 Task: Add a condition where "Channel Is Mobile SDK" in recently solved tickets.
Action: Mouse moved to (82, 290)
Screenshot: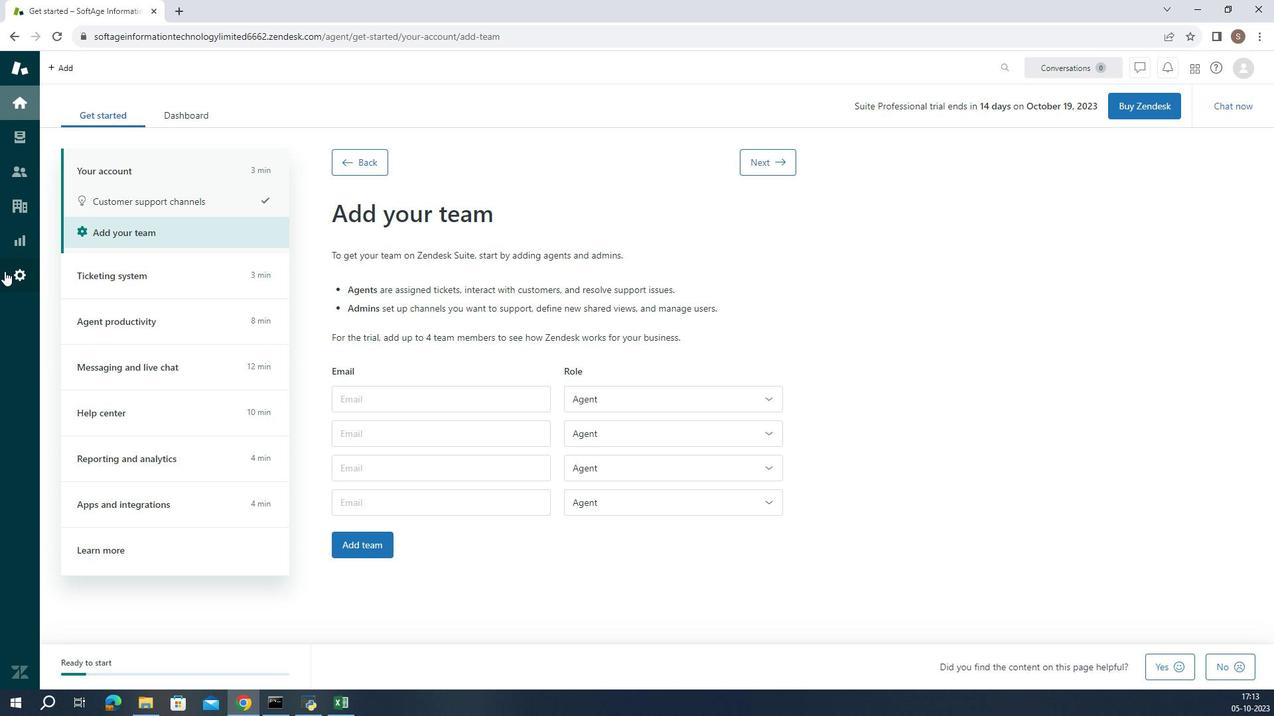 
Action: Mouse pressed left at (82, 290)
Screenshot: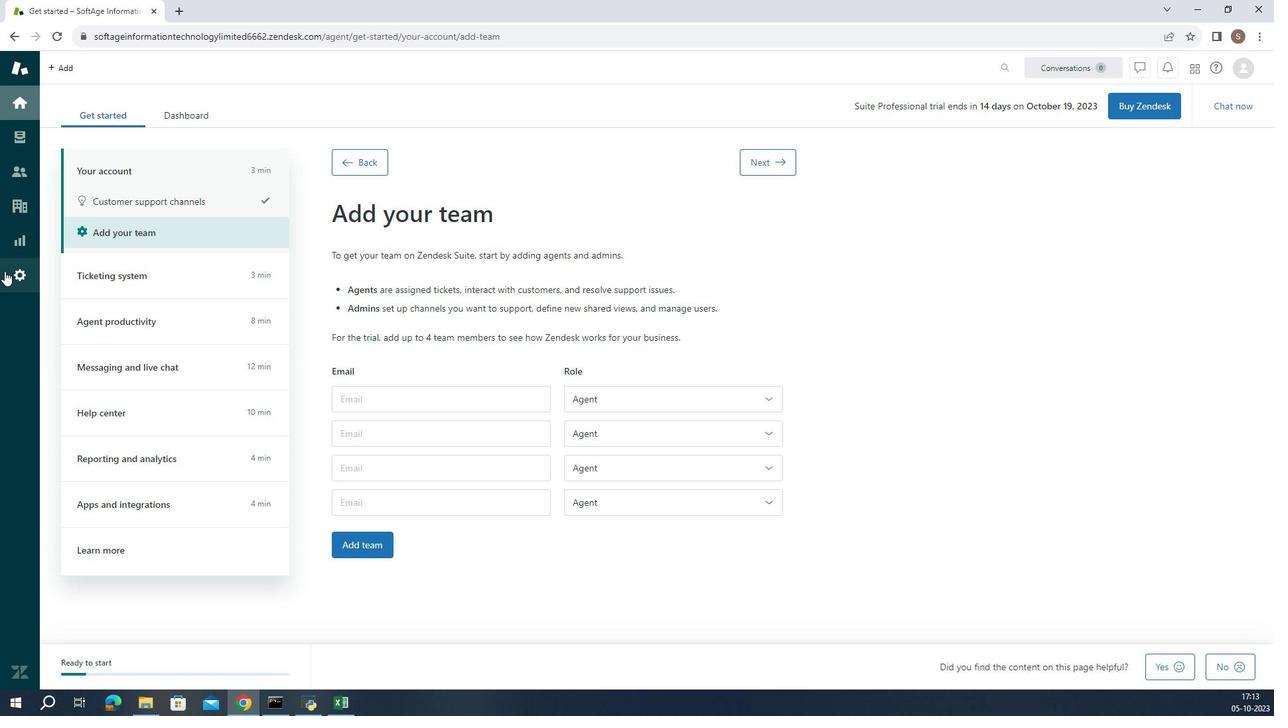 
Action: Mouse moved to (457, 561)
Screenshot: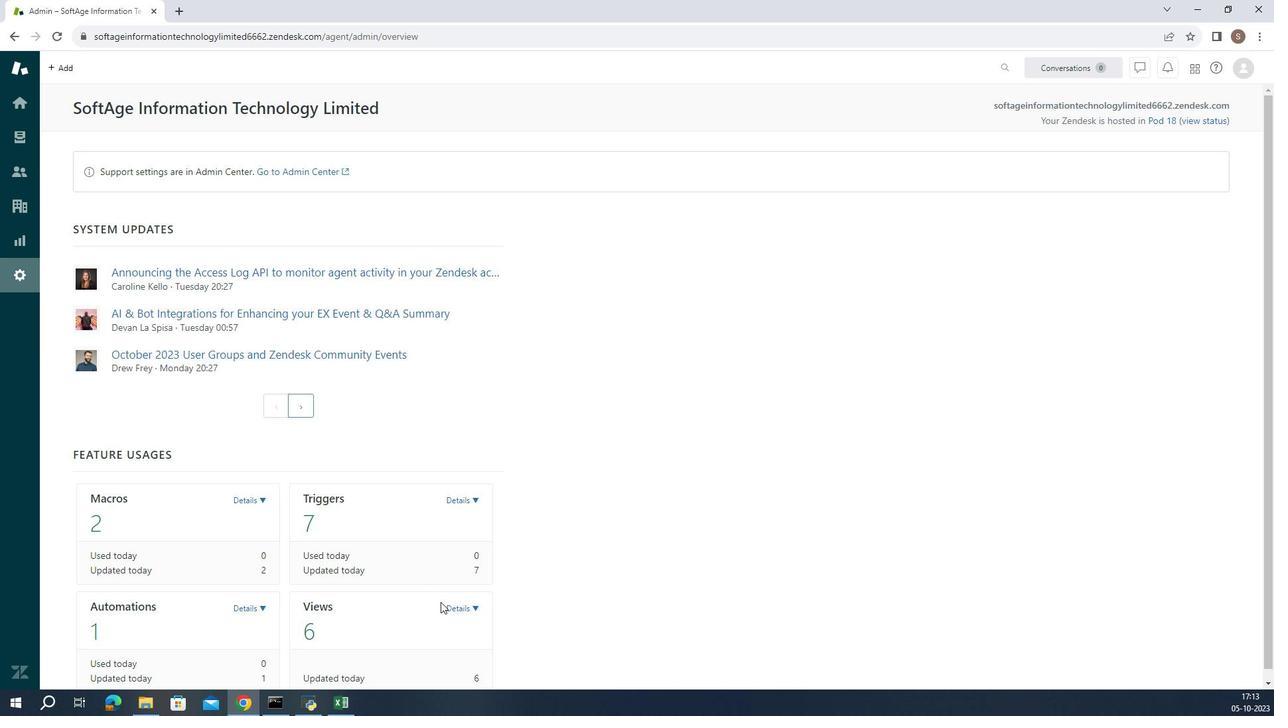 
Action: Mouse scrolled (457, 560) with delta (0, 0)
Screenshot: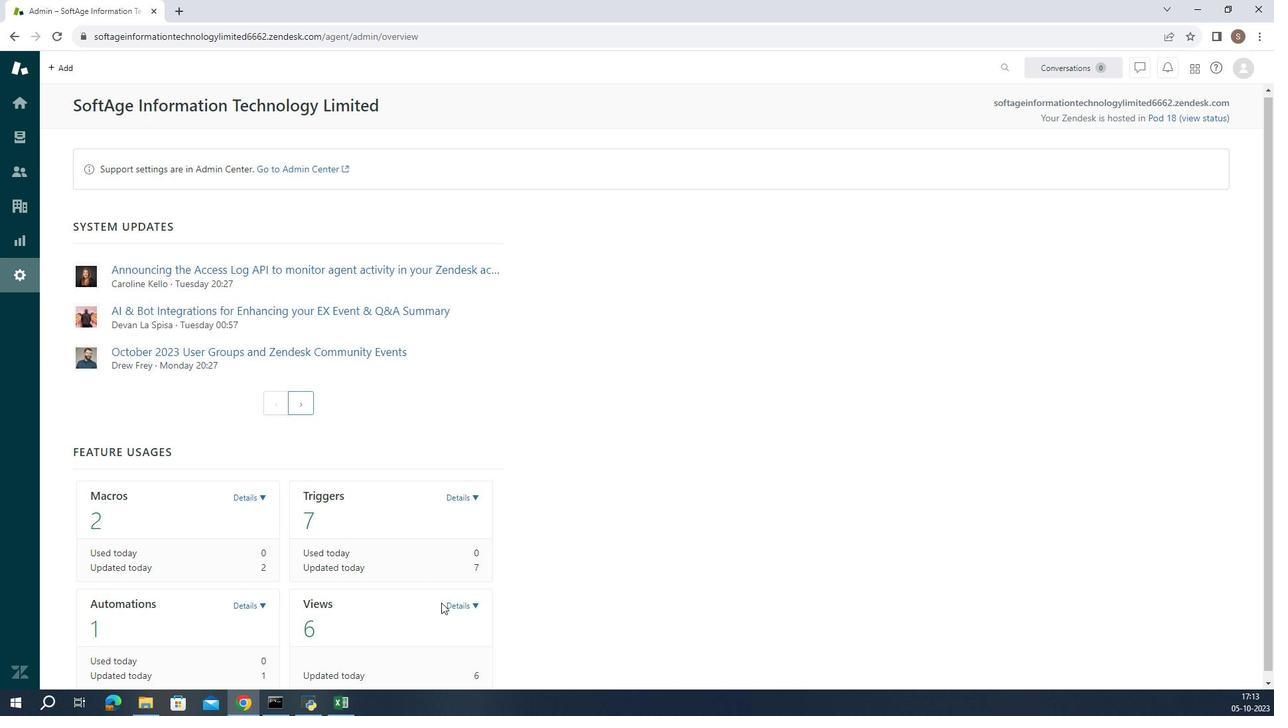 
Action: Mouse scrolled (457, 560) with delta (0, 0)
Screenshot: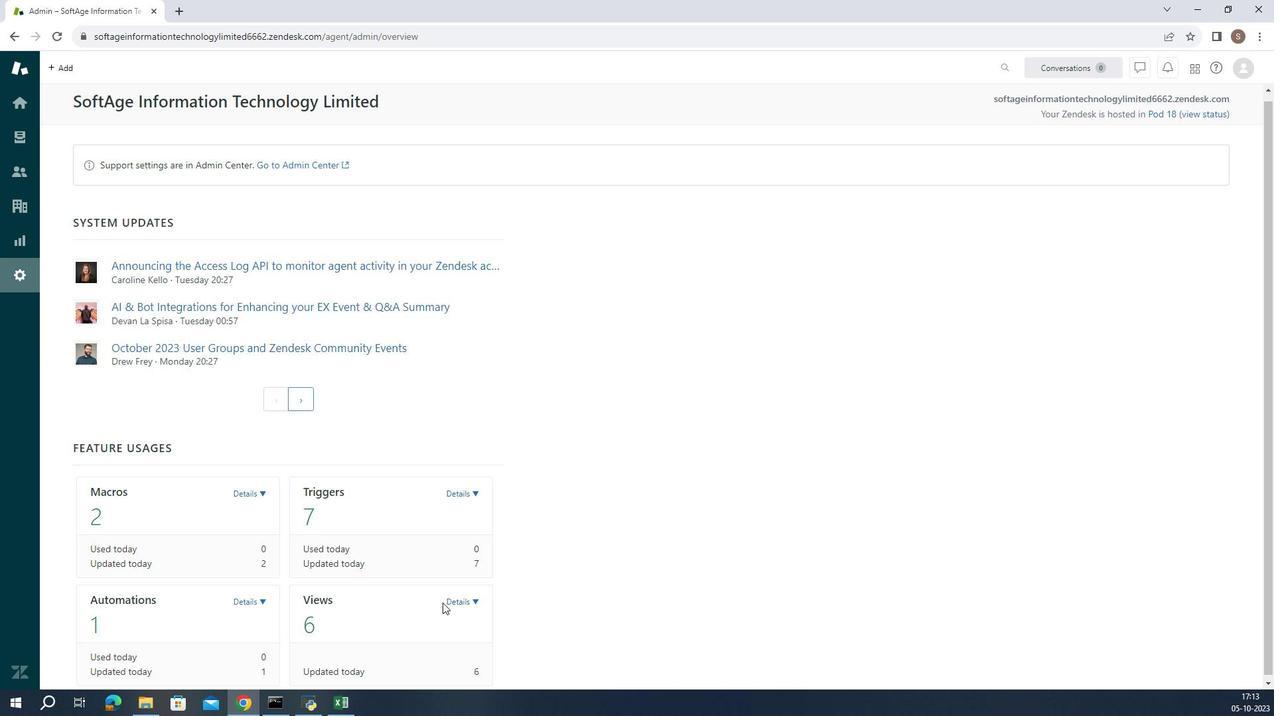 
Action: Mouse moved to (467, 556)
Screenshot: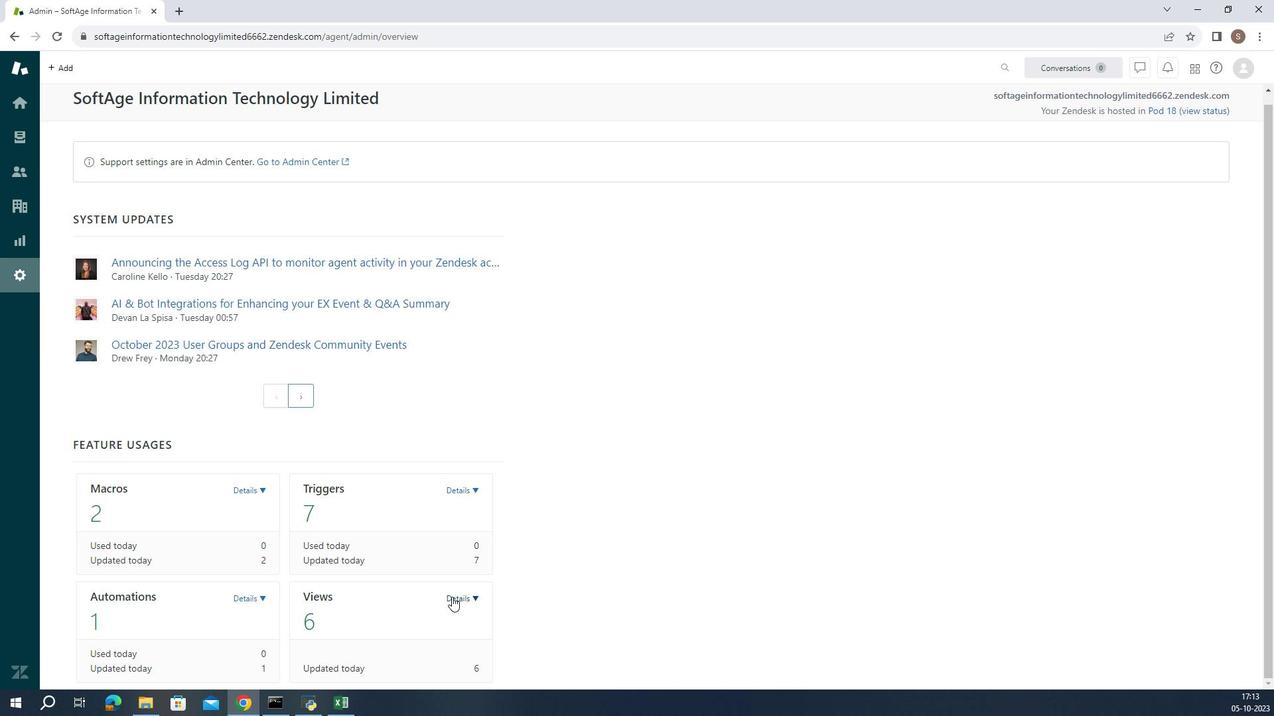 
Action: Mouse pressed left at (467, 556)
Screenshot: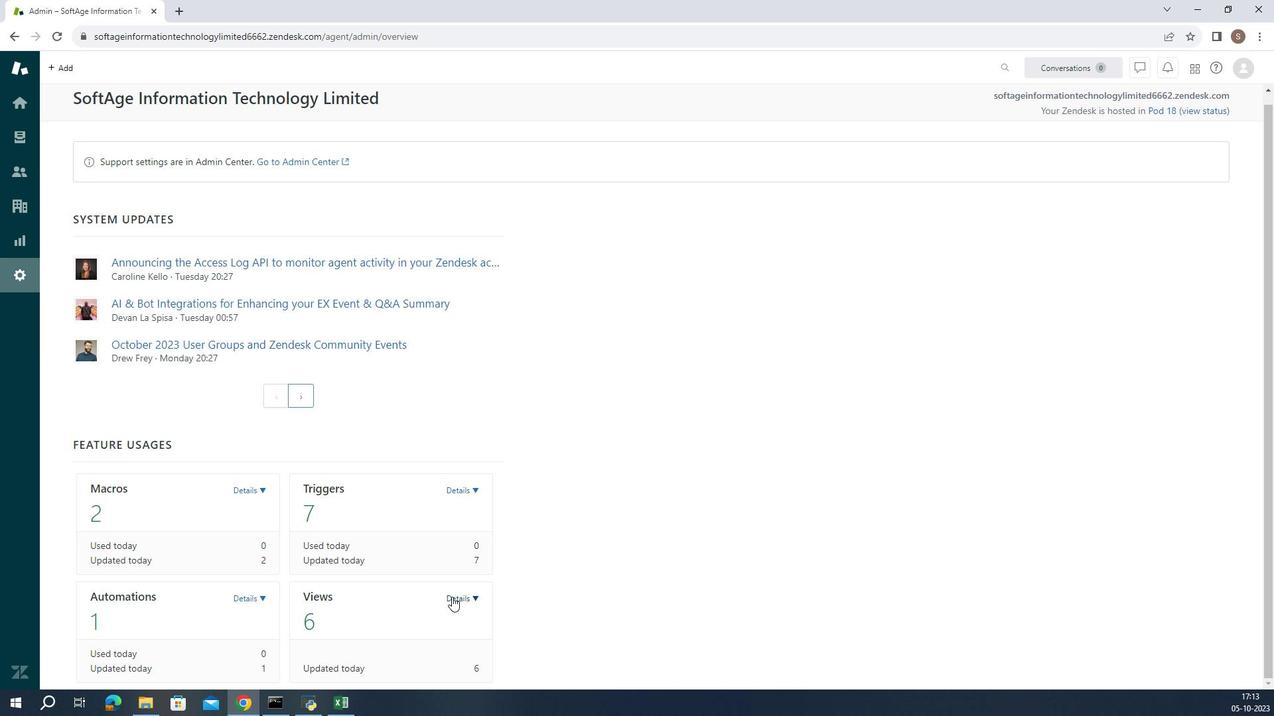 
Action: Mouse moved to (434, 594)
Screenshot: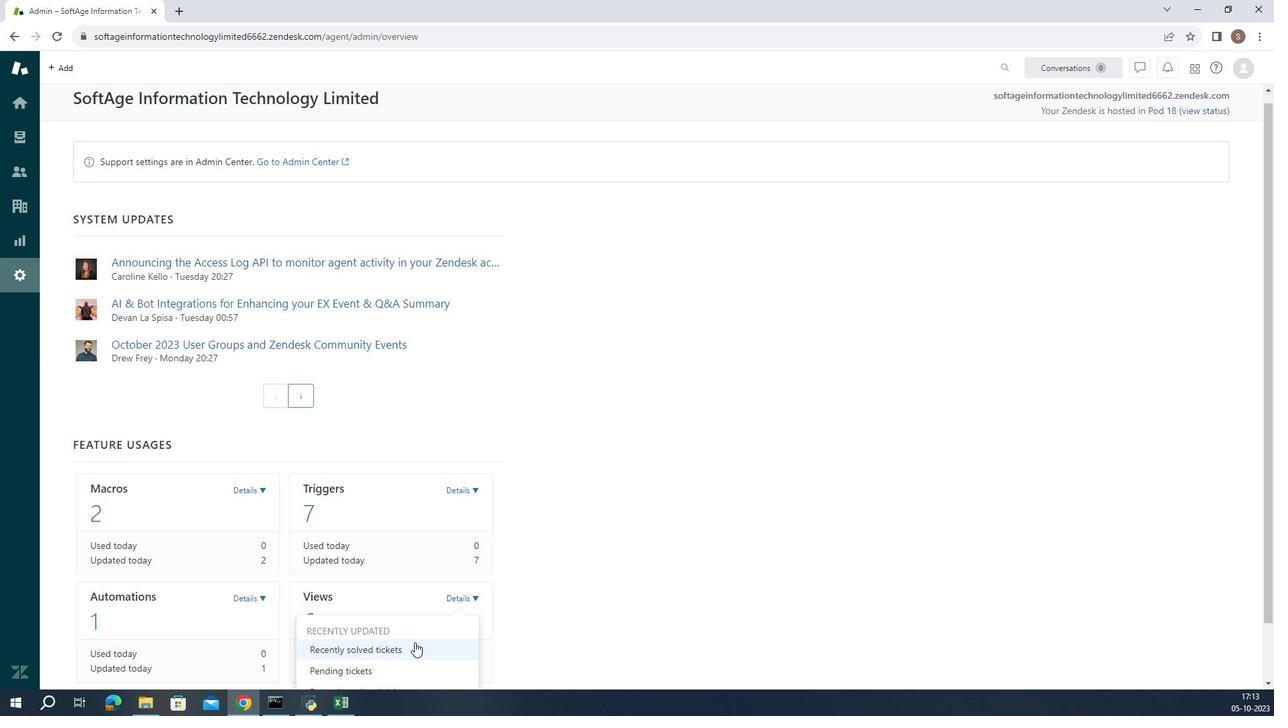 
Action: Mouse pressed left at (434, 594)
Screenshot: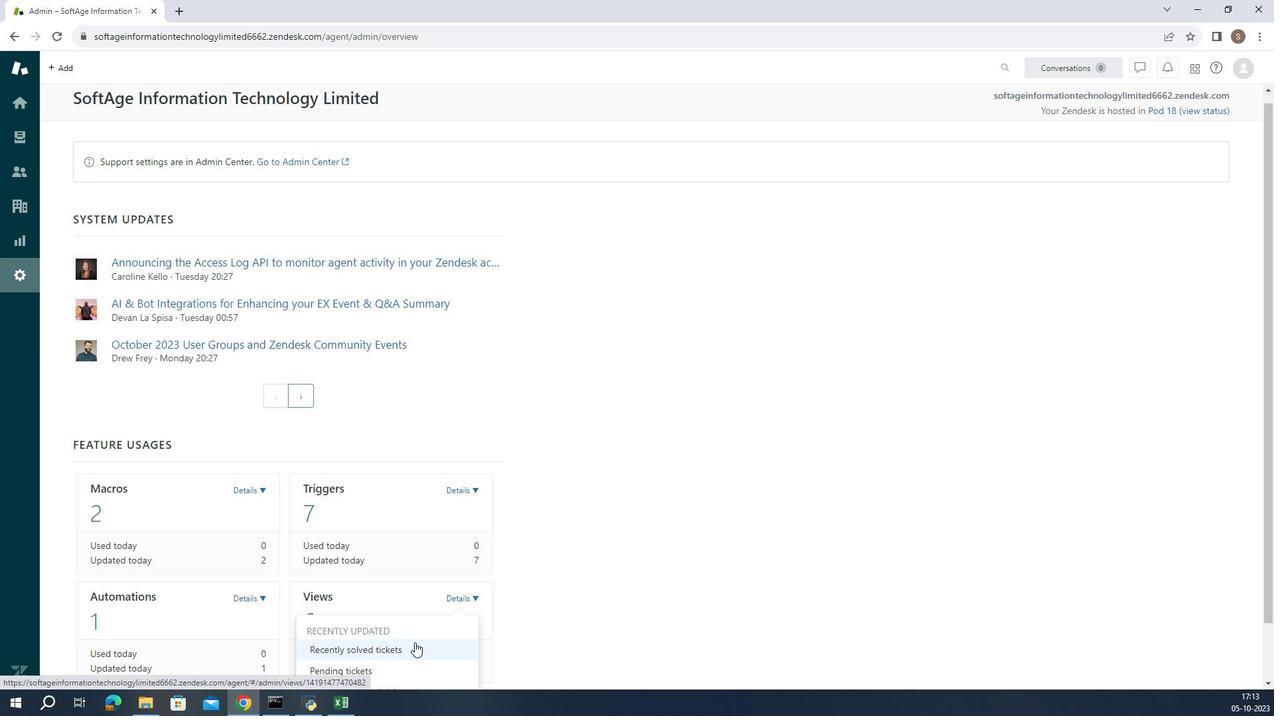 
Action: Mouse moved to (302, 432)
Screenshot: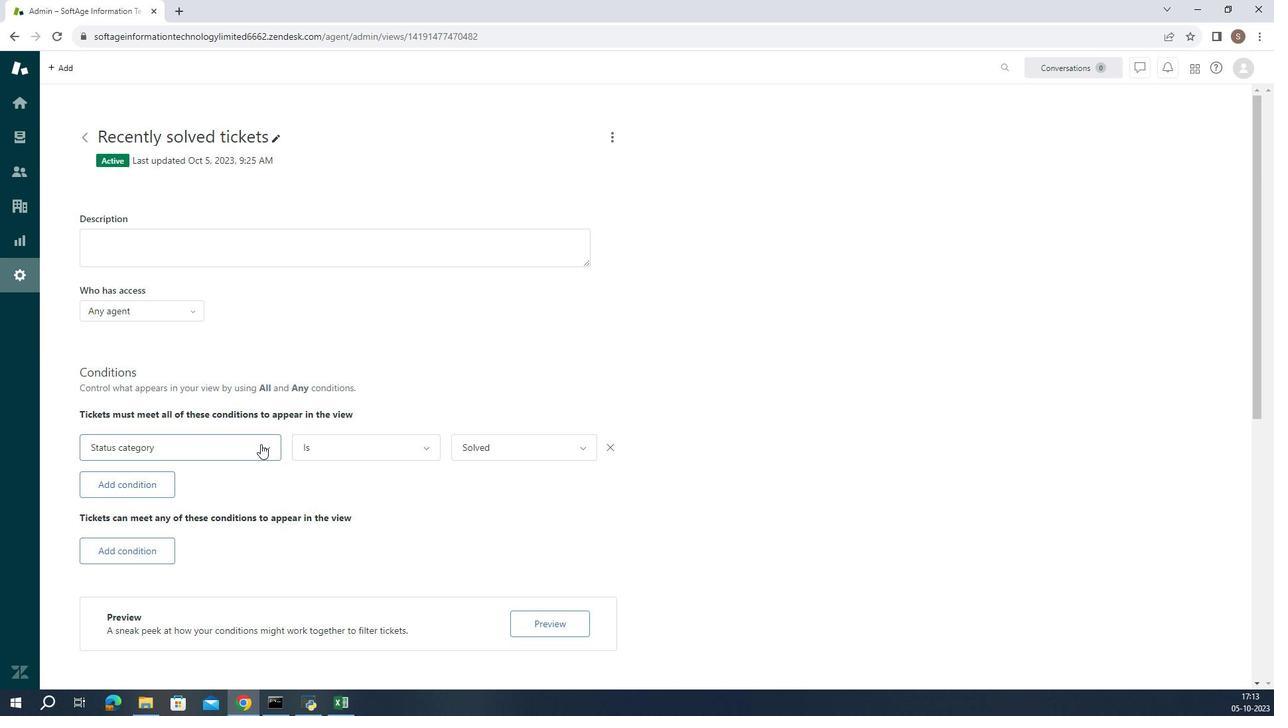 
Action: Mouse pressed left at (302, 432)
Screenshot: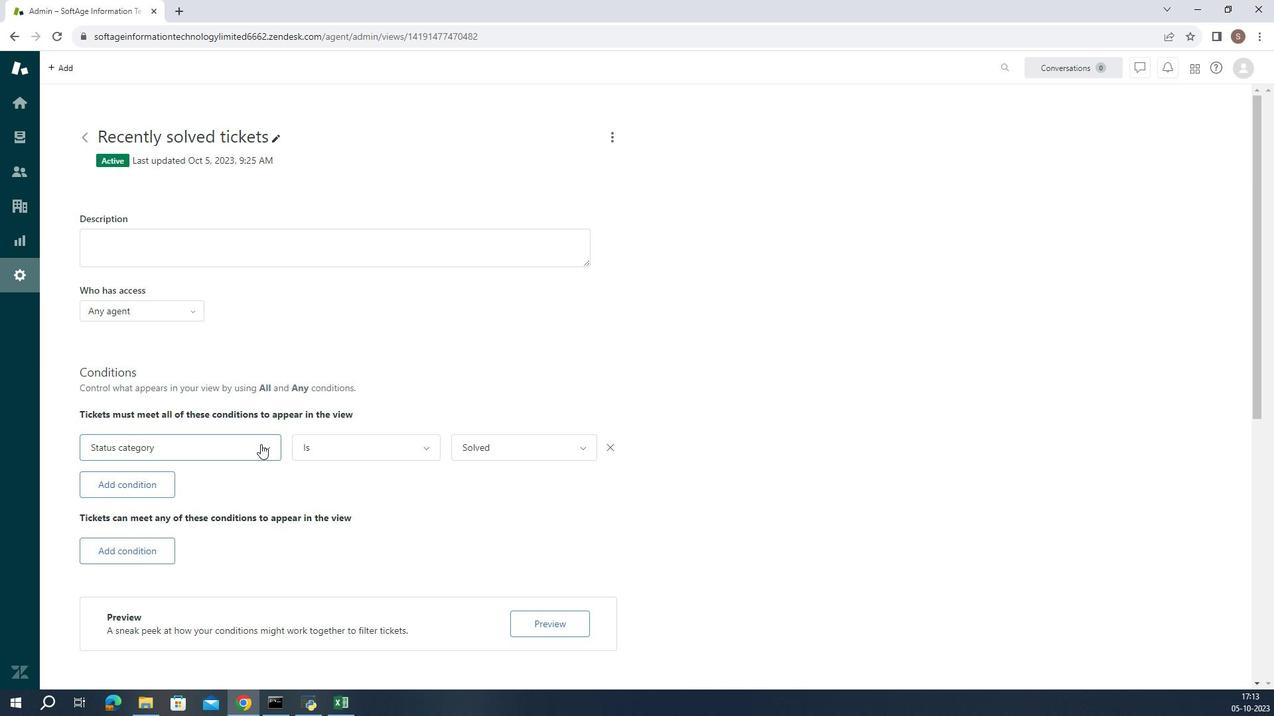 
Action: Mouse moved to (284, 356)
Screenshot: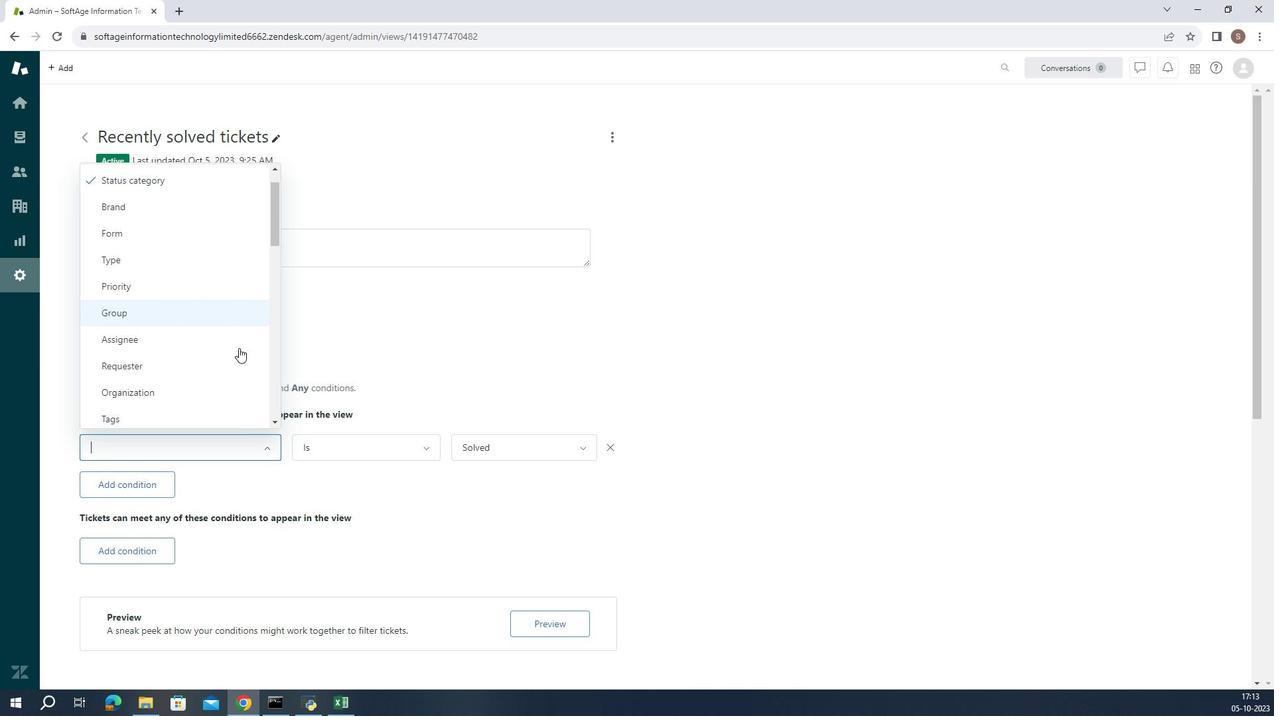 
Action: Mouse scrolled (284, 355) with delta (0, 0)
Screenshot: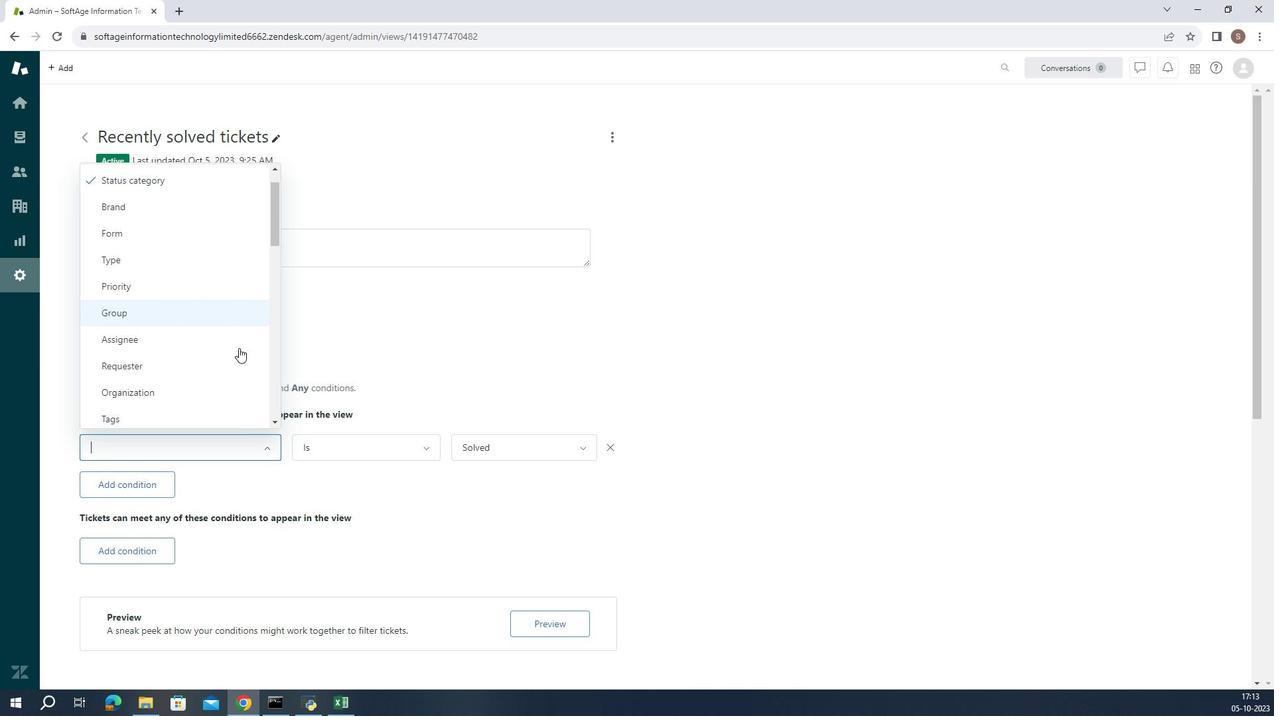 
Action: Mouse moved to (283, 353)
Screenshot: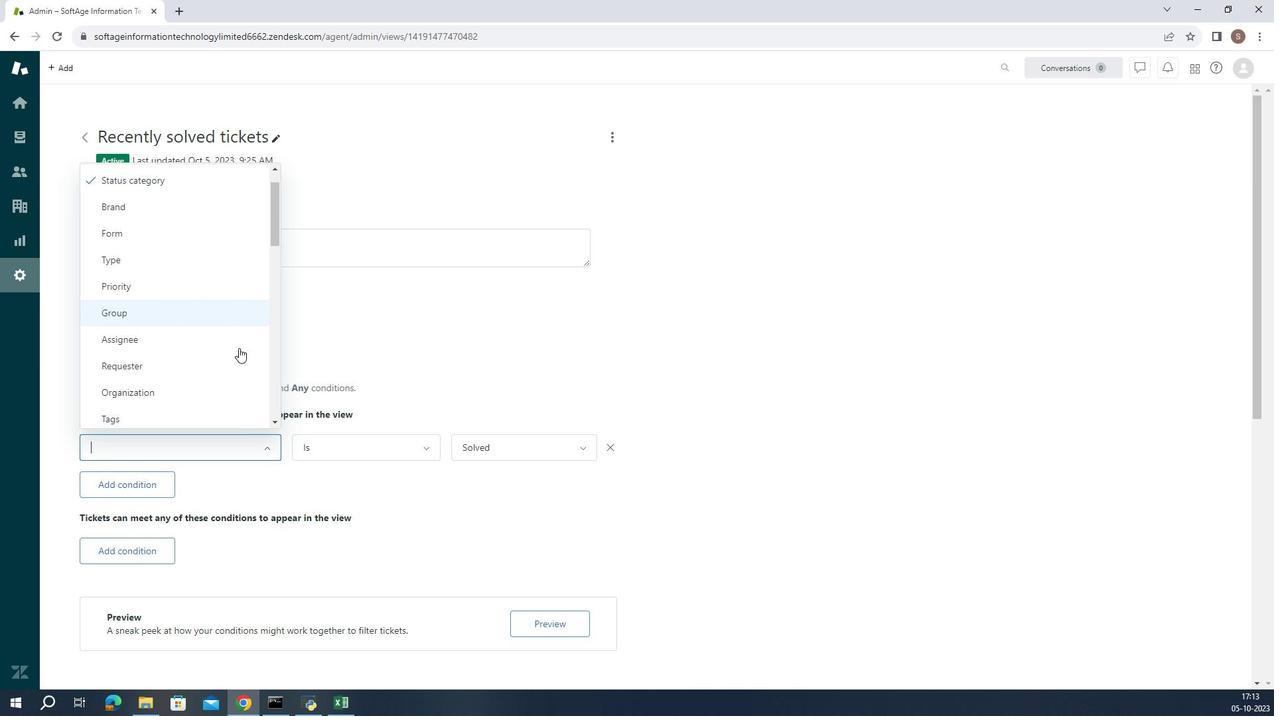 
Action: Mouse scrolled (283, 353) with delta (0, 0)
Screenshot: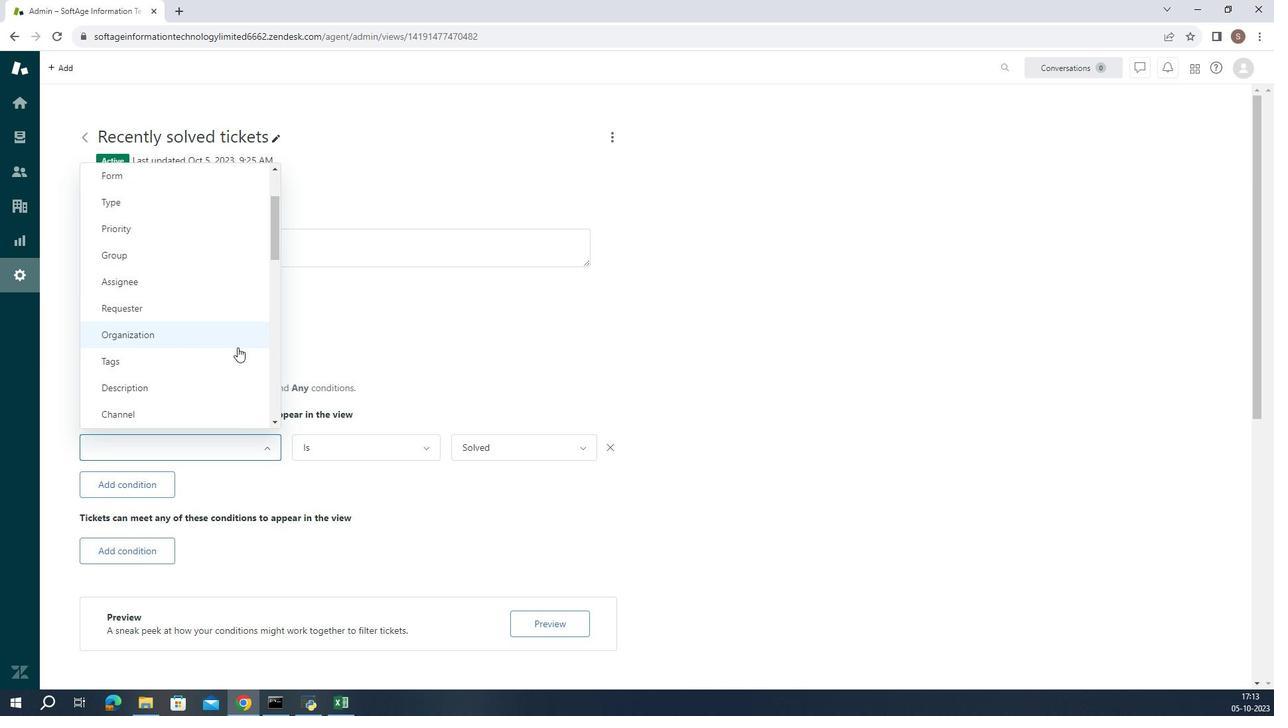 
Action: Mouse moved to (242, 371)
Screenshot: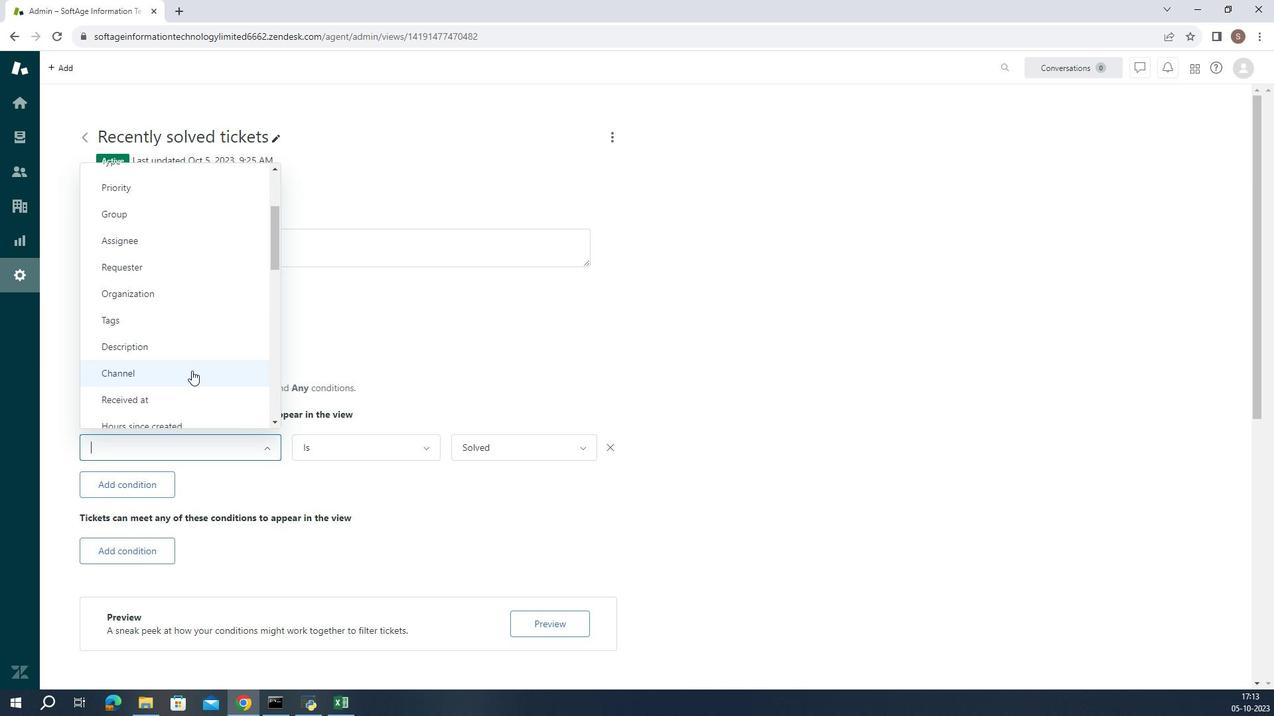 
Action: Mouse pressed left at (242, 371)
Screenshot: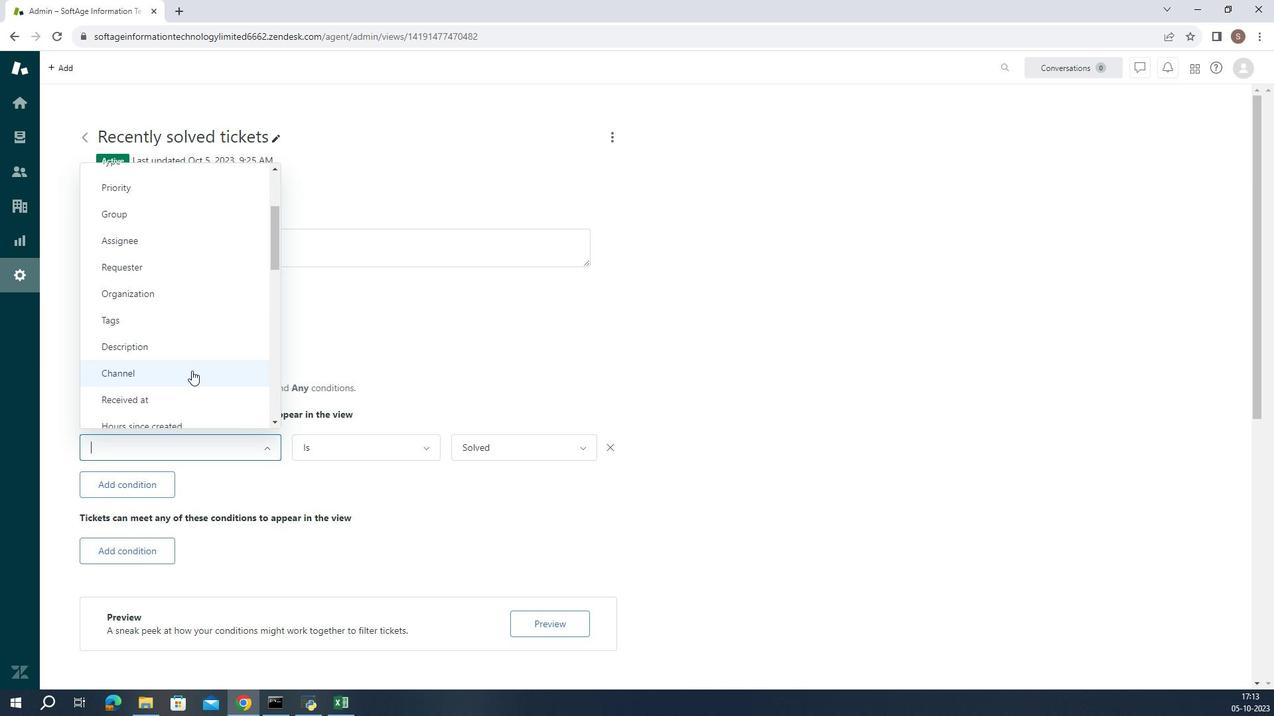 
Action: Mouse moved to (405, 434)
Screenshot: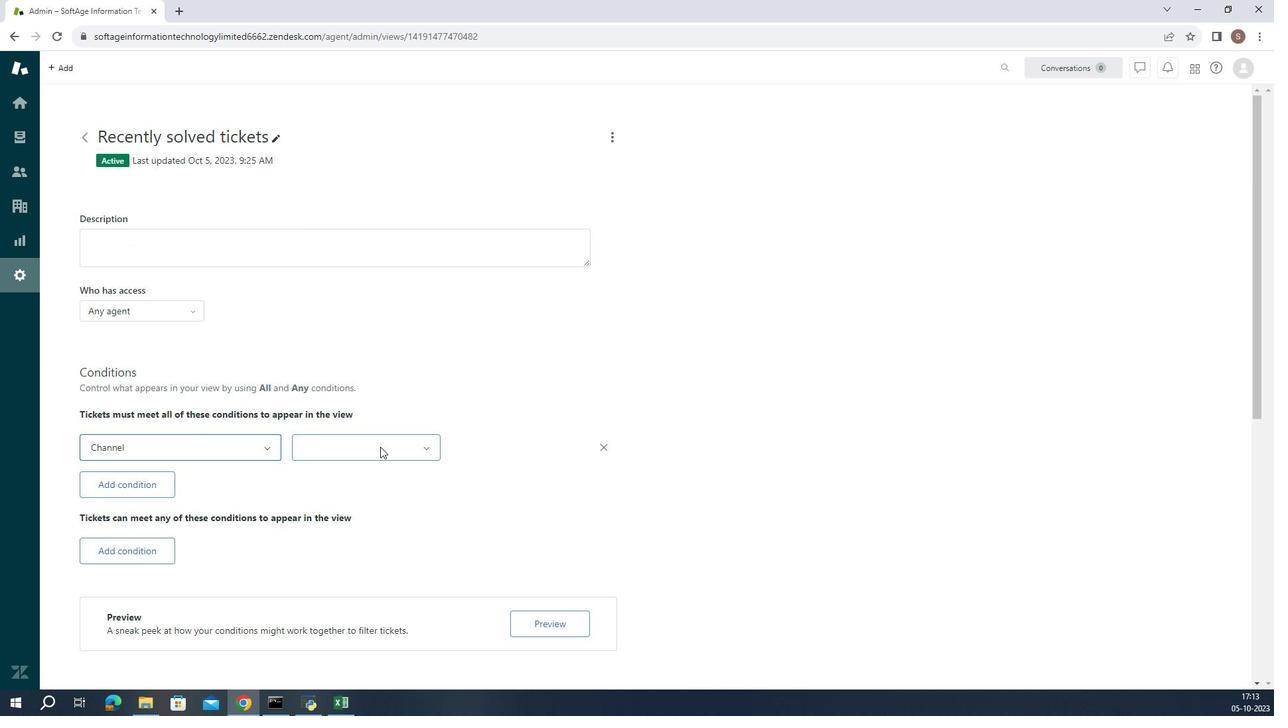 
Action: Mouse pressed left at (405, 434)
Screenshot: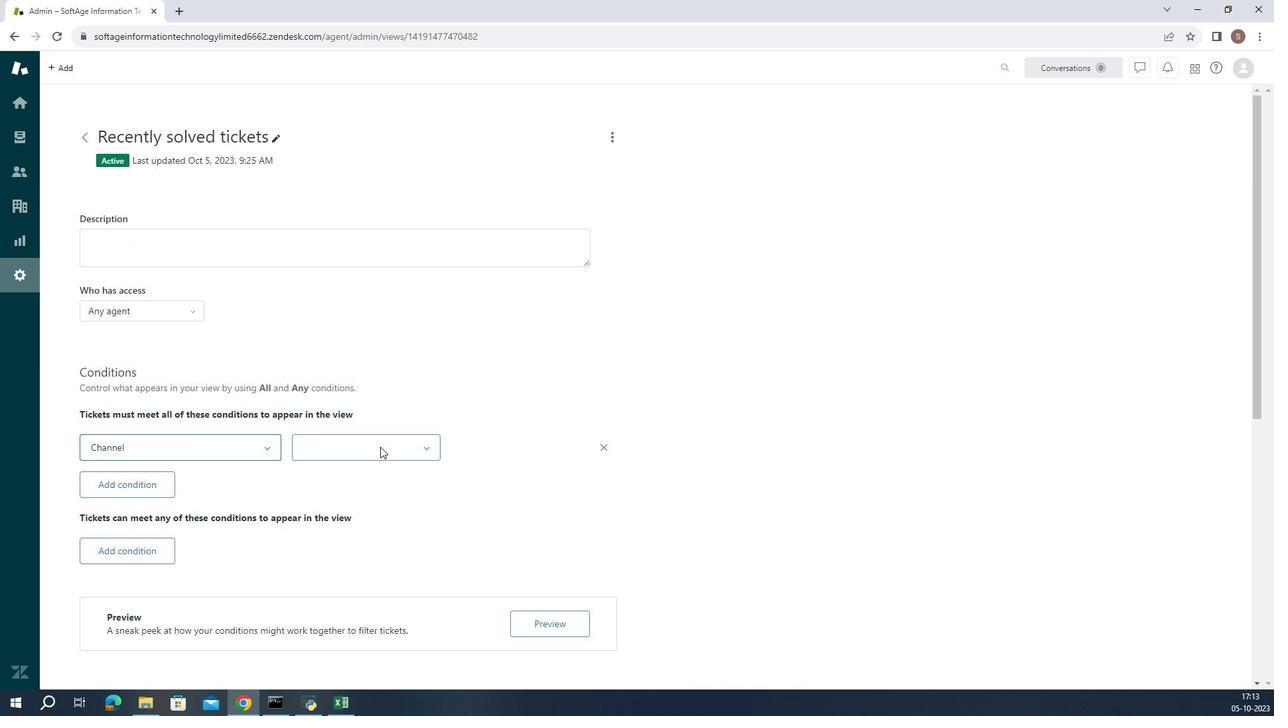 
Action: Mouse moved to (389, 471)
Screenshot: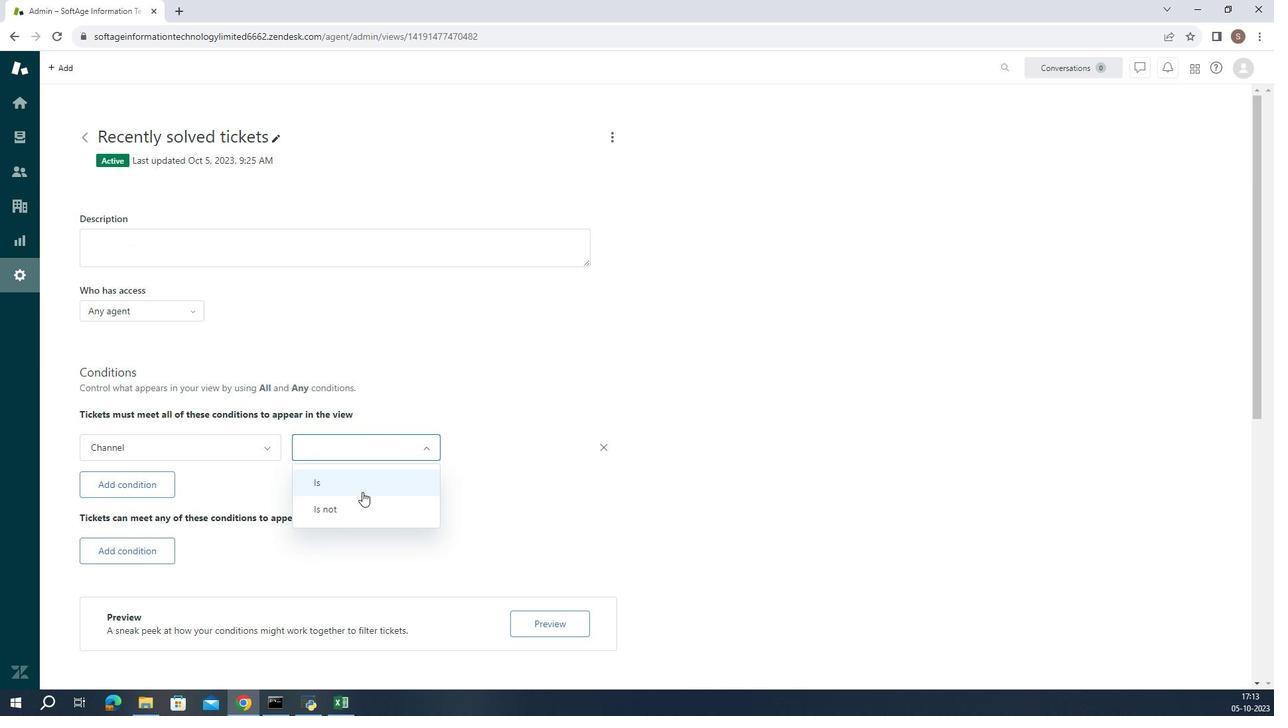 
Action: Mouse pressed left at (389, 471)
Screenshot: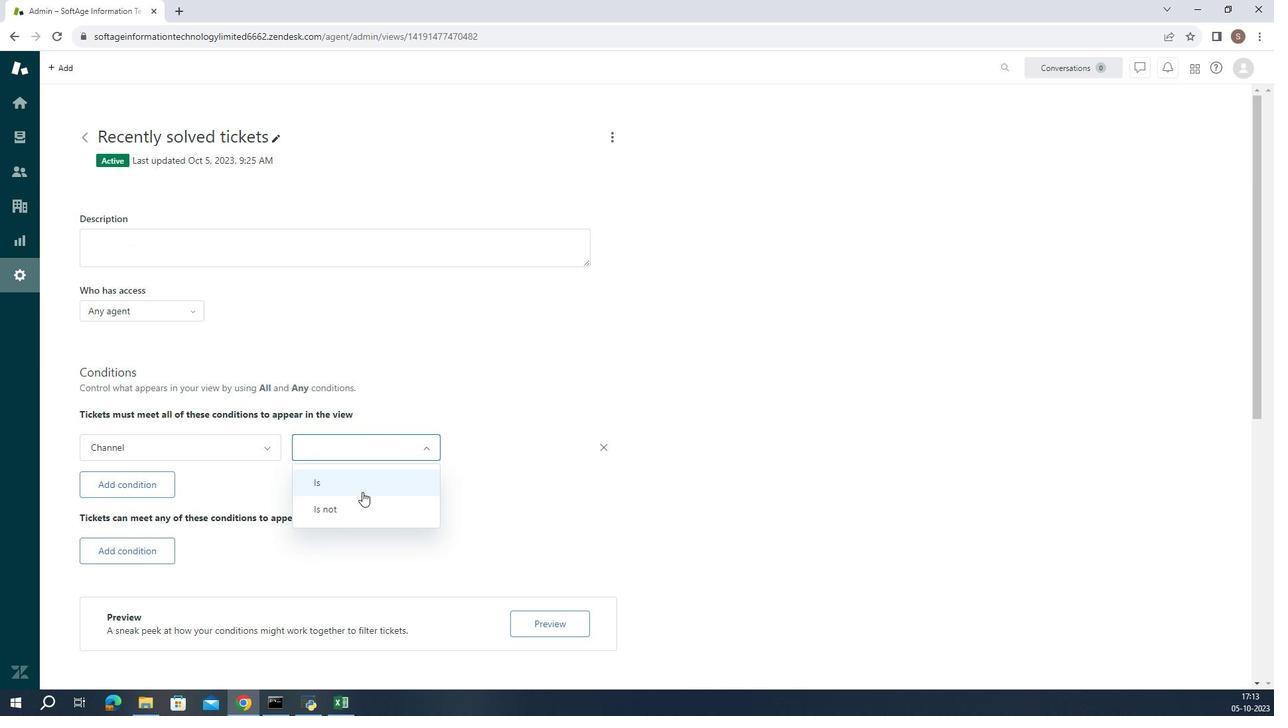 
Action: Mouse moved to (520, 436)
Screenshot: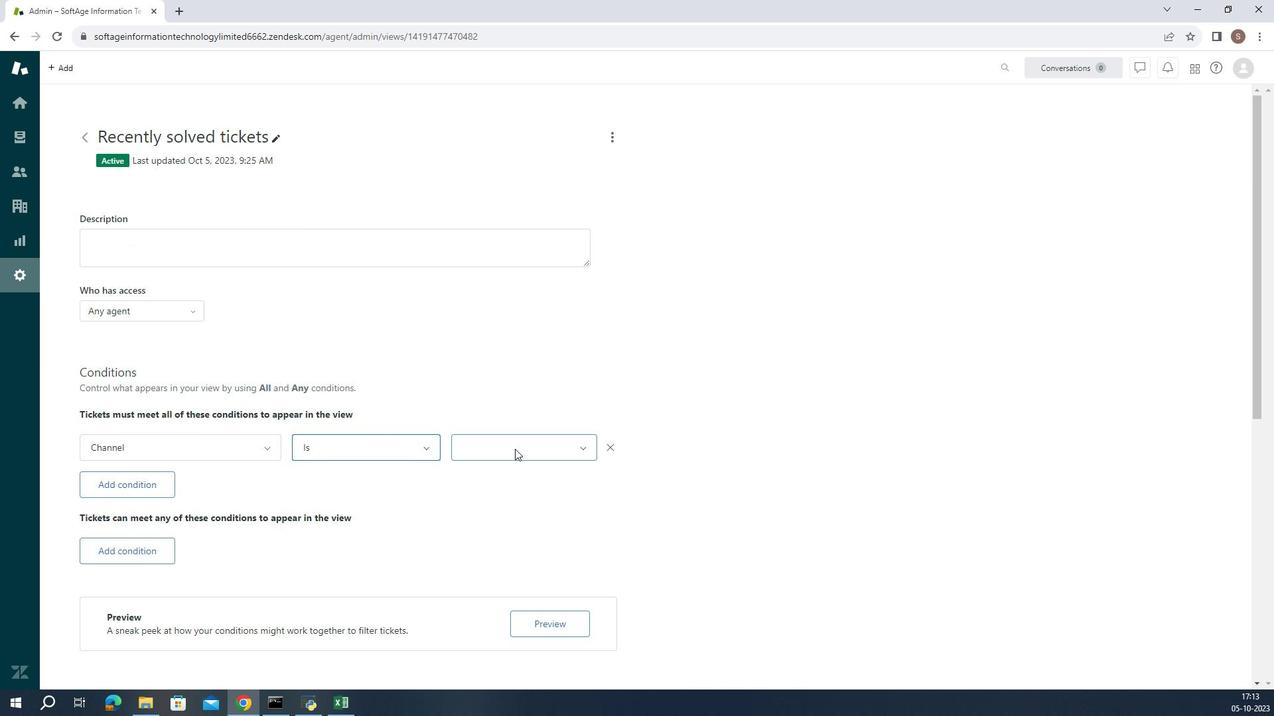 
Action: Mouse pressed left at (520, 436)
Screenshot: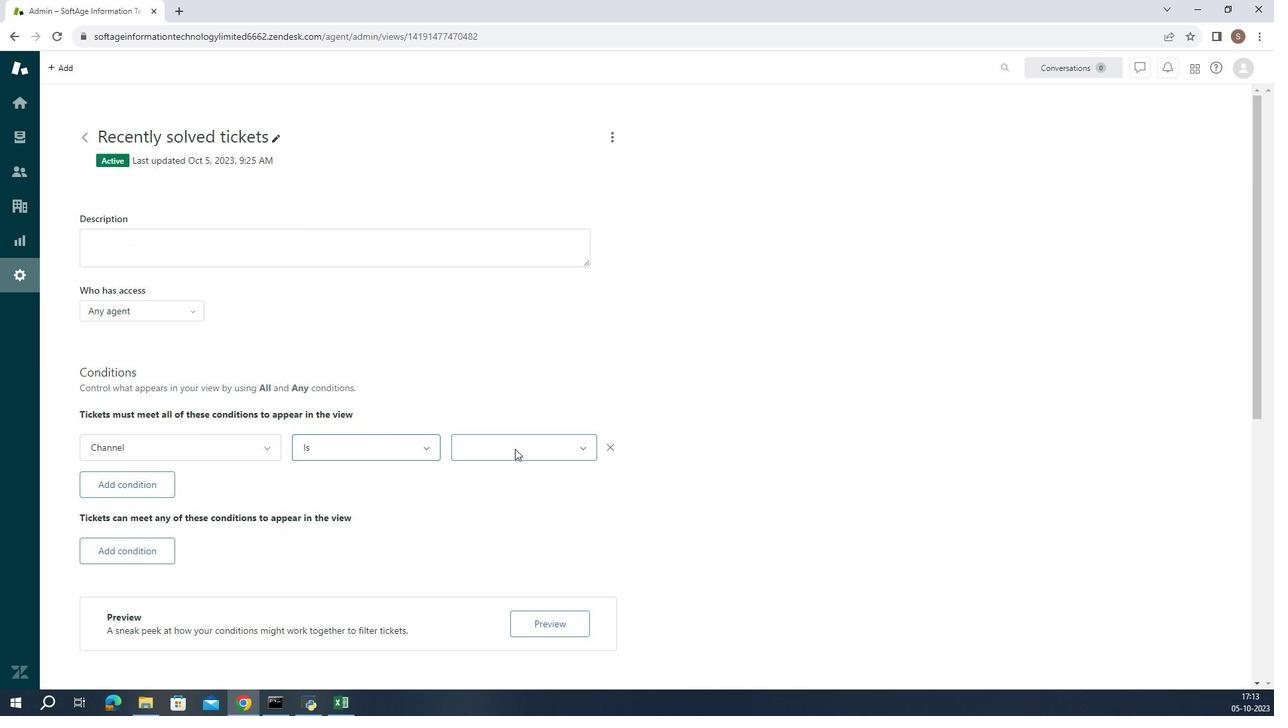 
Action: Mouse moved to (528, 352)
Screenshot: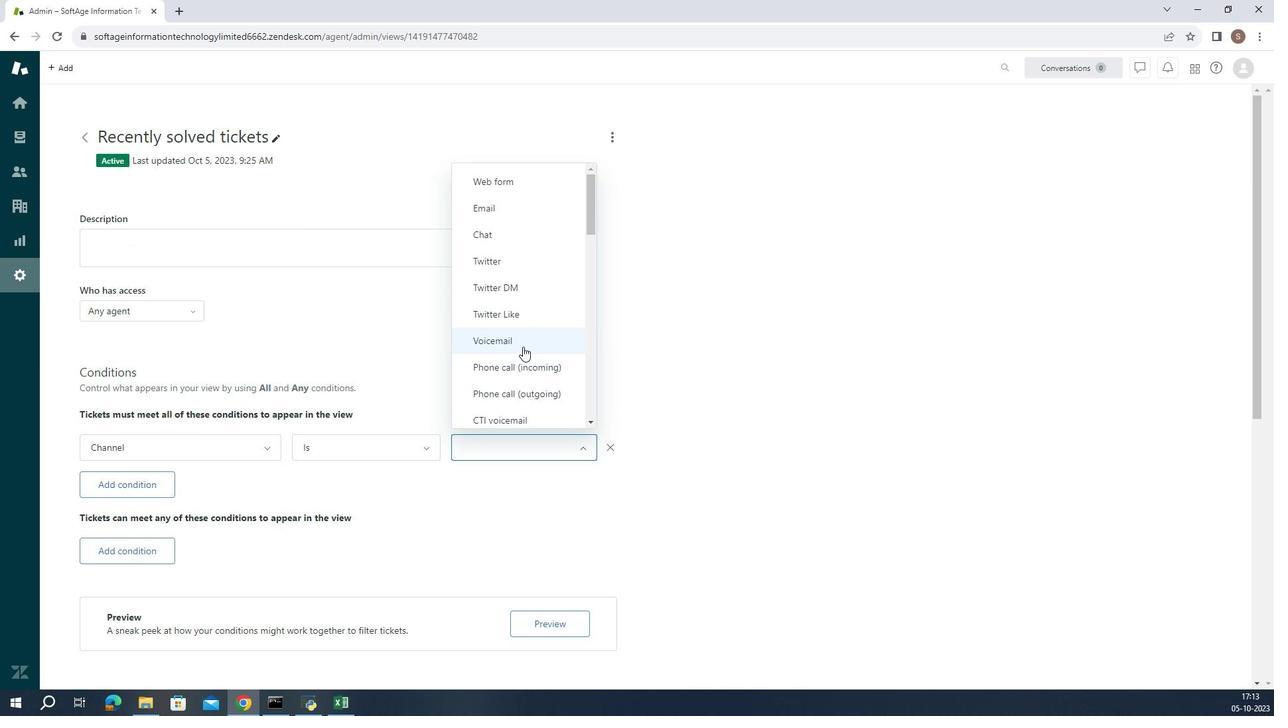 
Action: Mouse scrolled (528, 351) with delta (0, 0)
Screenshot: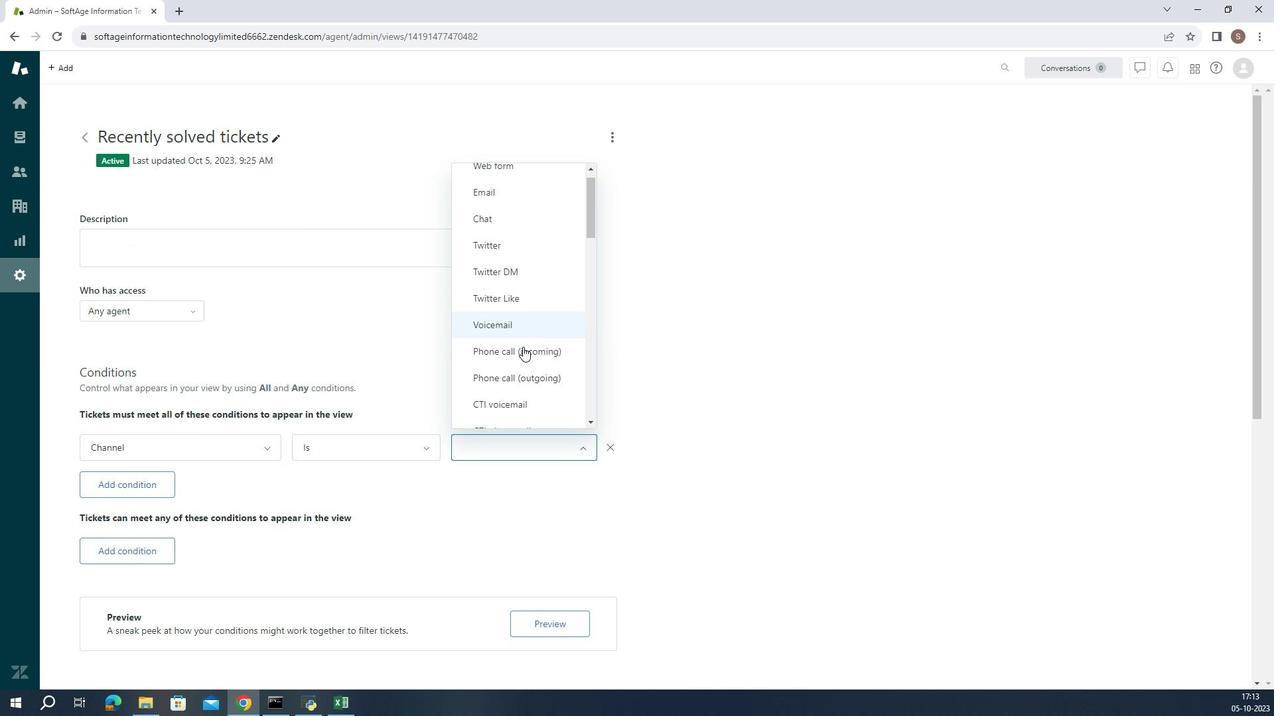 
Action: Mouse scrolled (528, 351) with delta (0, 0)
Screenshot: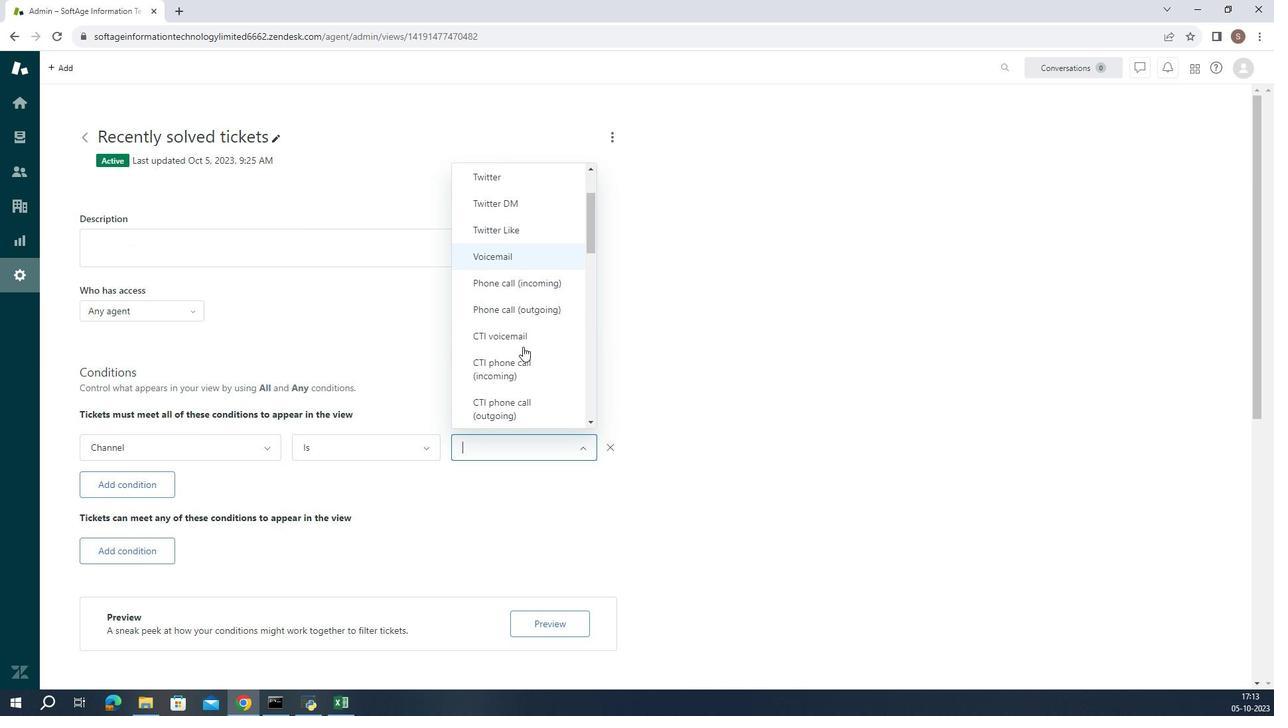 
Action: Mouse scrolled (528, 351) with delta (0, 0)
Screenshot: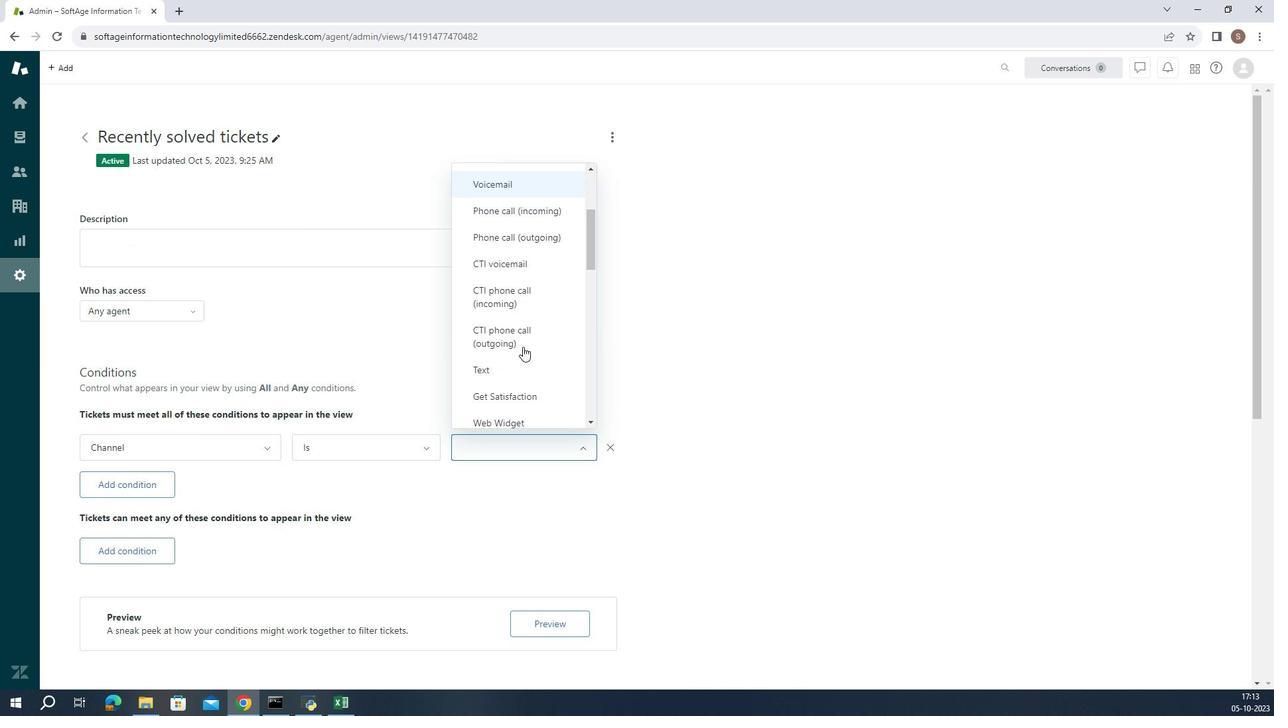 
Action: Mouse scrolled (528, 351) with delta (0, 0)
Screenshot: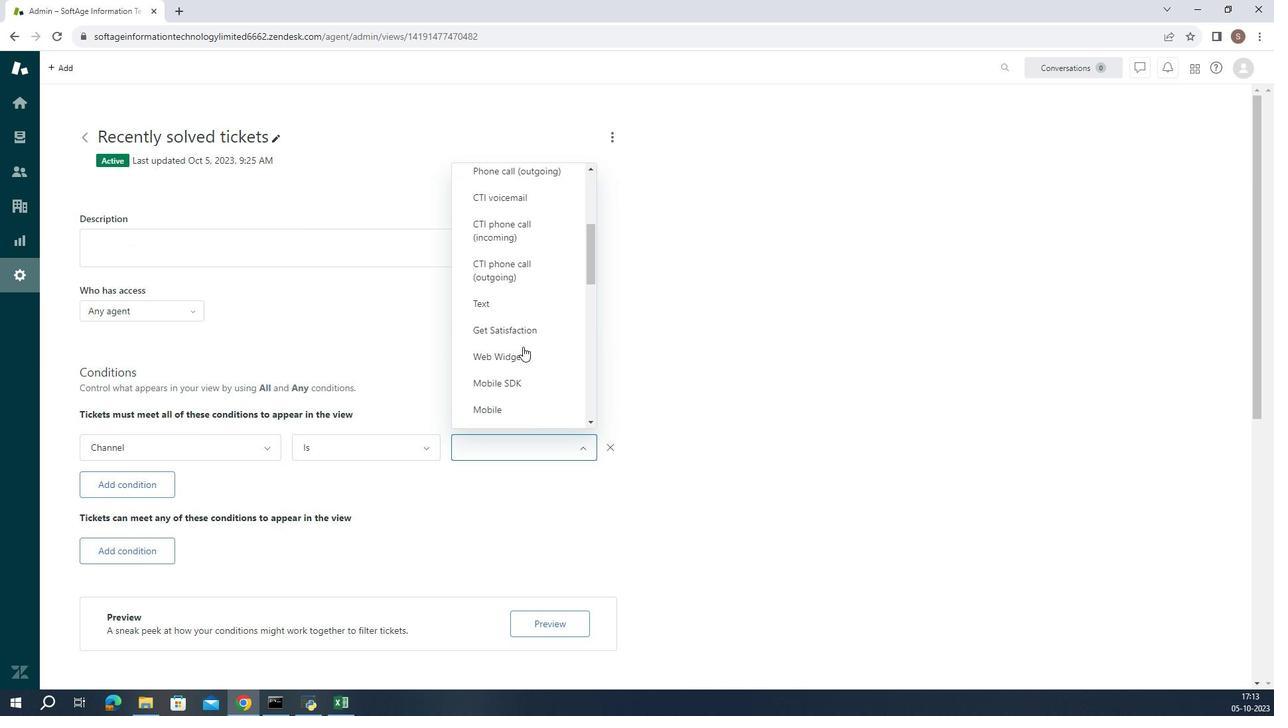 
Action: Mouse moved to (528, 349)
Screenshot: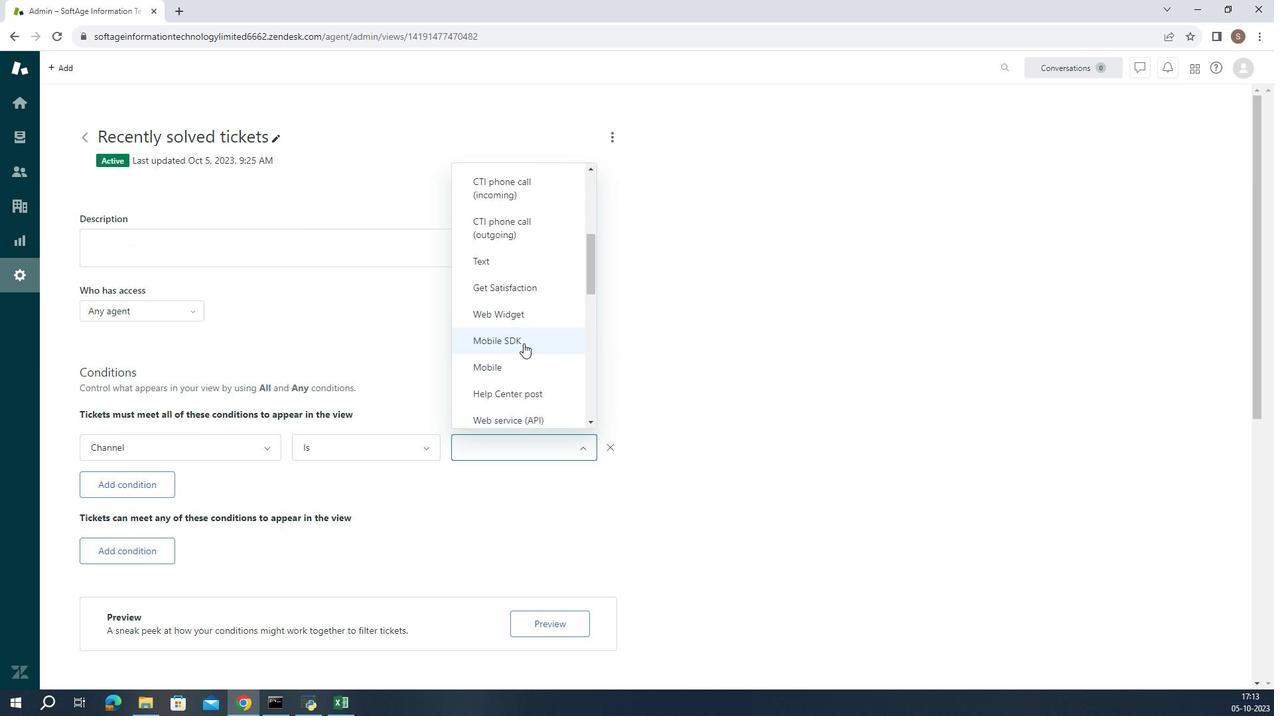 
Action: Mouse pressed left at (528, 349)
Screenshot: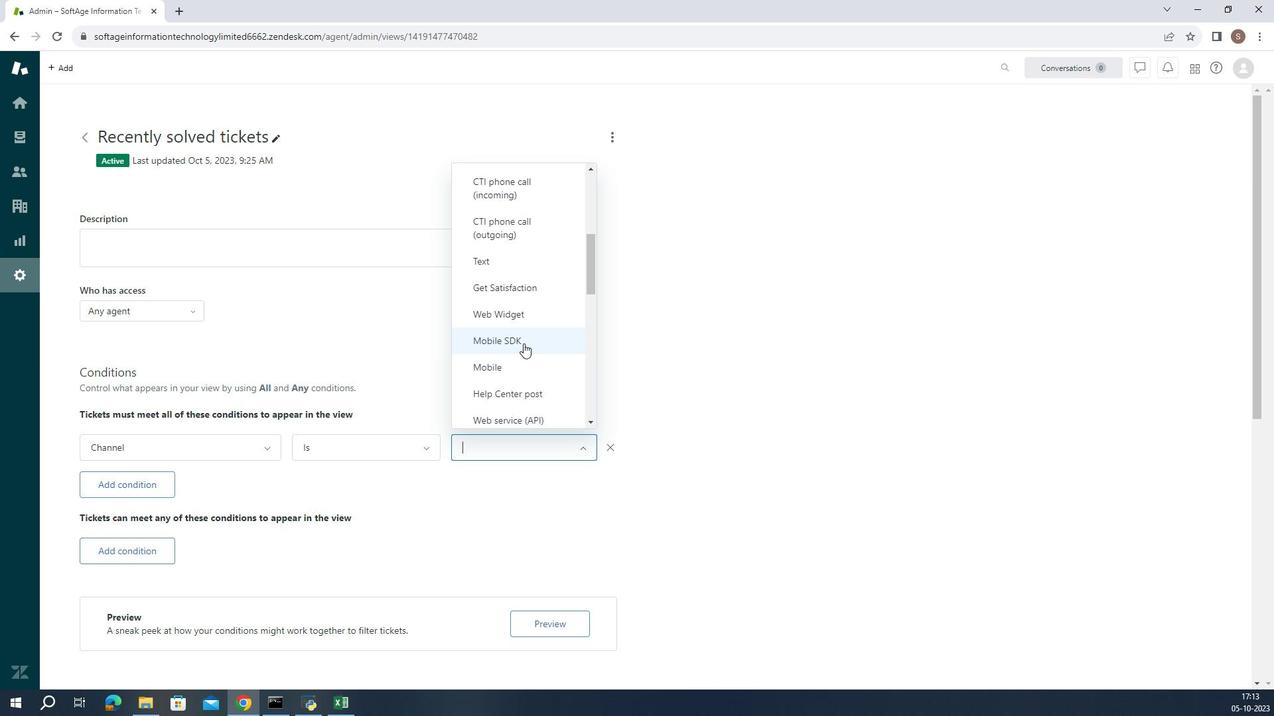 
Action: Mouse moved to (552, 362)
Screenshot: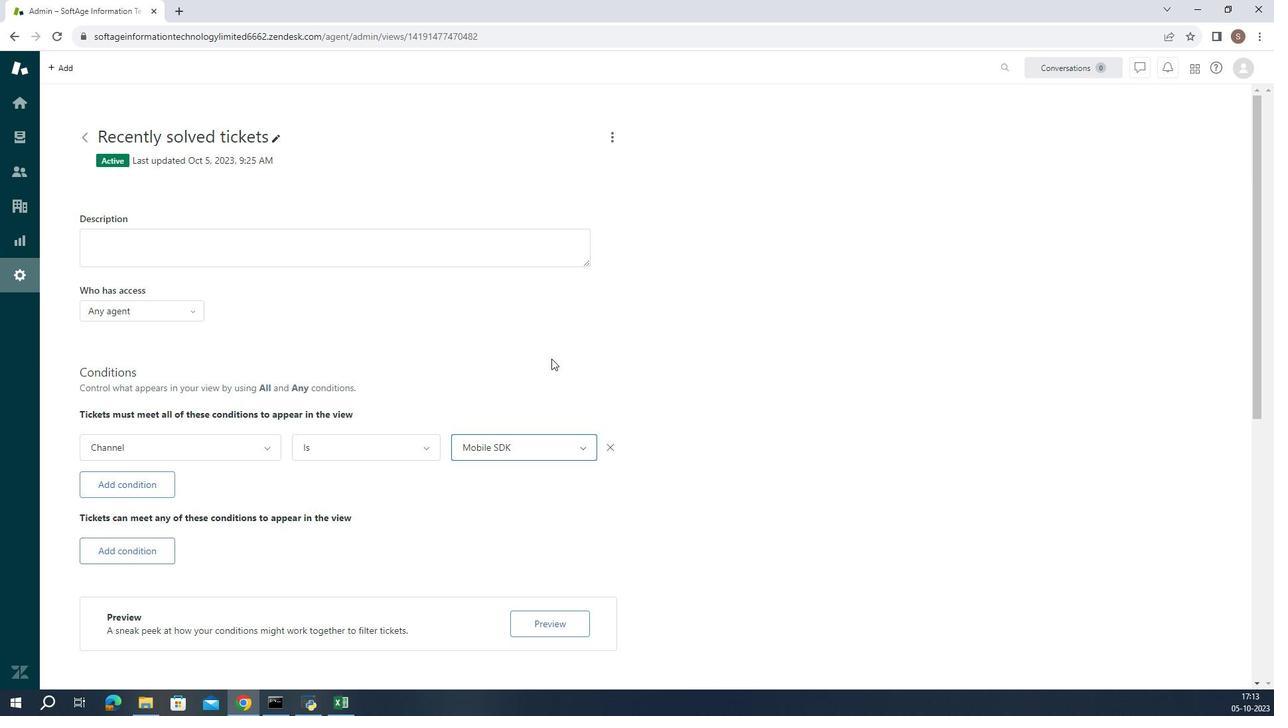 
Action: Mouse pressed left at (552, 362)
Screenshot: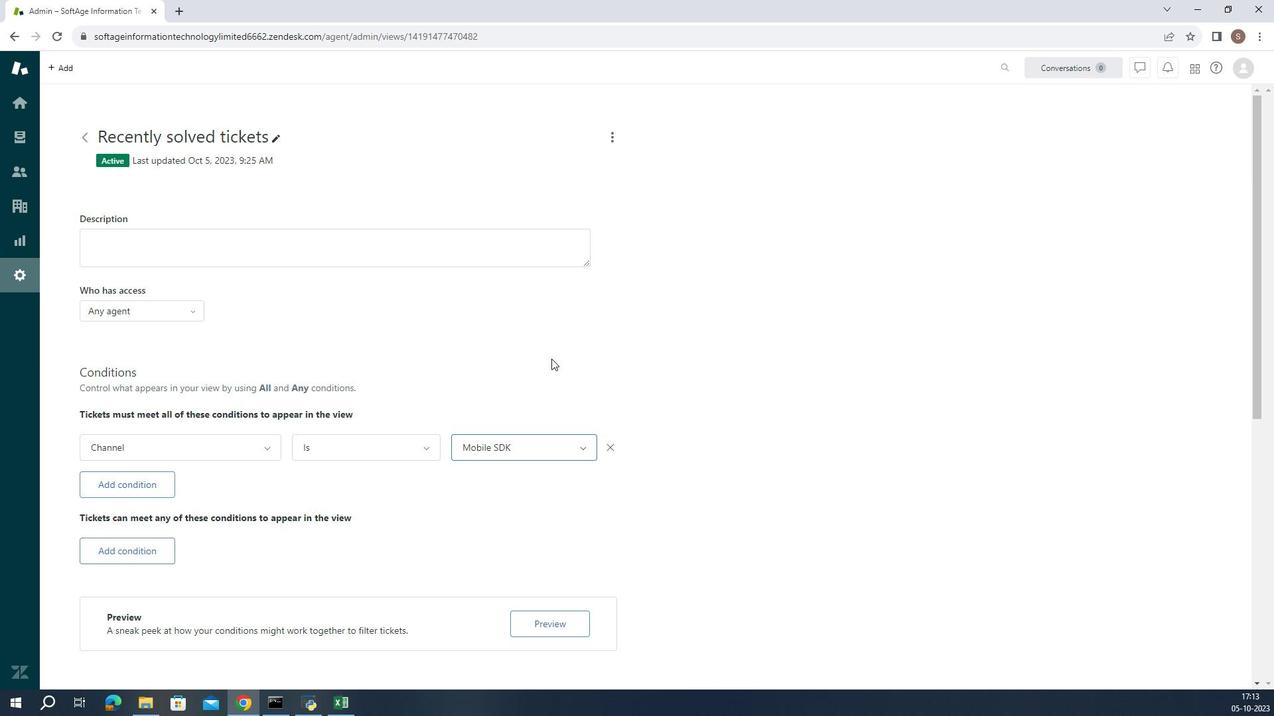 
